 Task: Create a due date automation trigger when advanced on, on the tuesday of the week before a card is due add fields with custom field "Resume" unchecked at 11:00 AM.
Action: Mouse moved to (1038, 71)
Screenshot: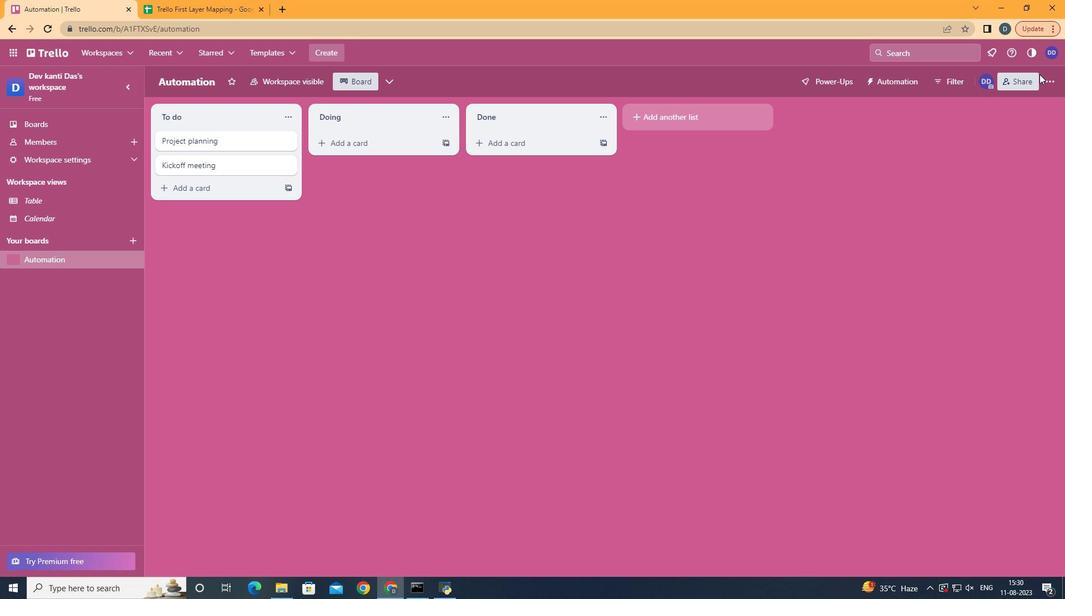 
Action: Mouse pressed left at (1038, 71)
Screenshot: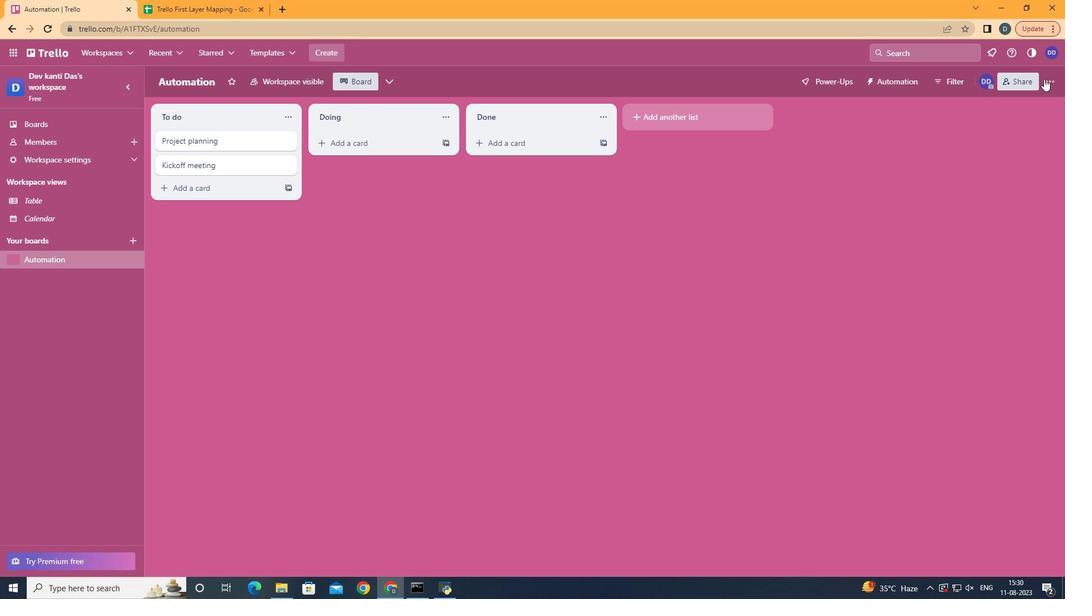 
Action: Mouse moved to (1050, 82)
Screenshot: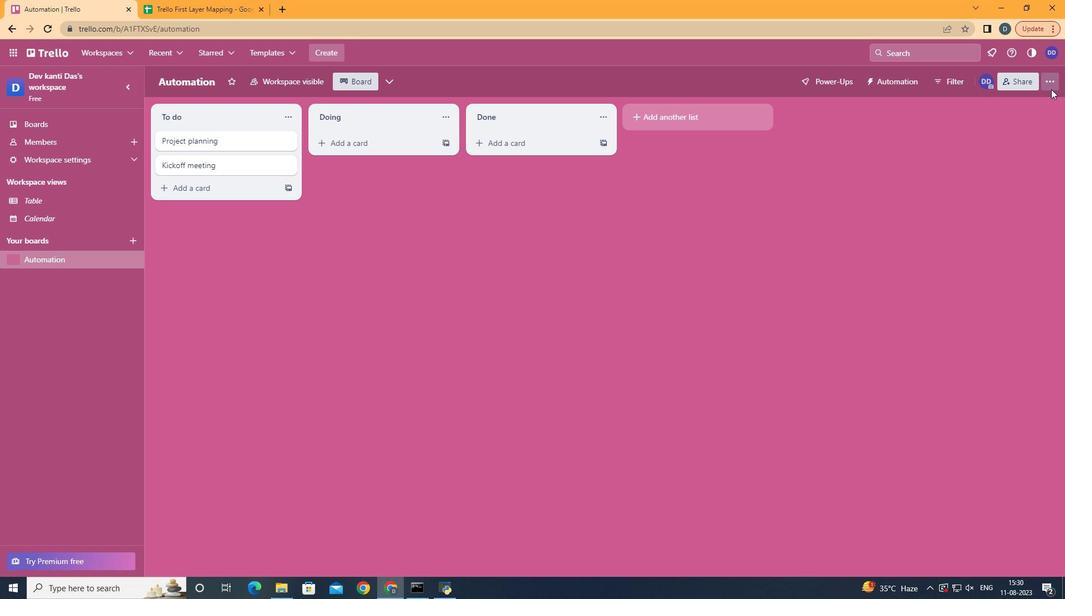 
Action: Mouse pressed left at (1050, 82)
Screenshot: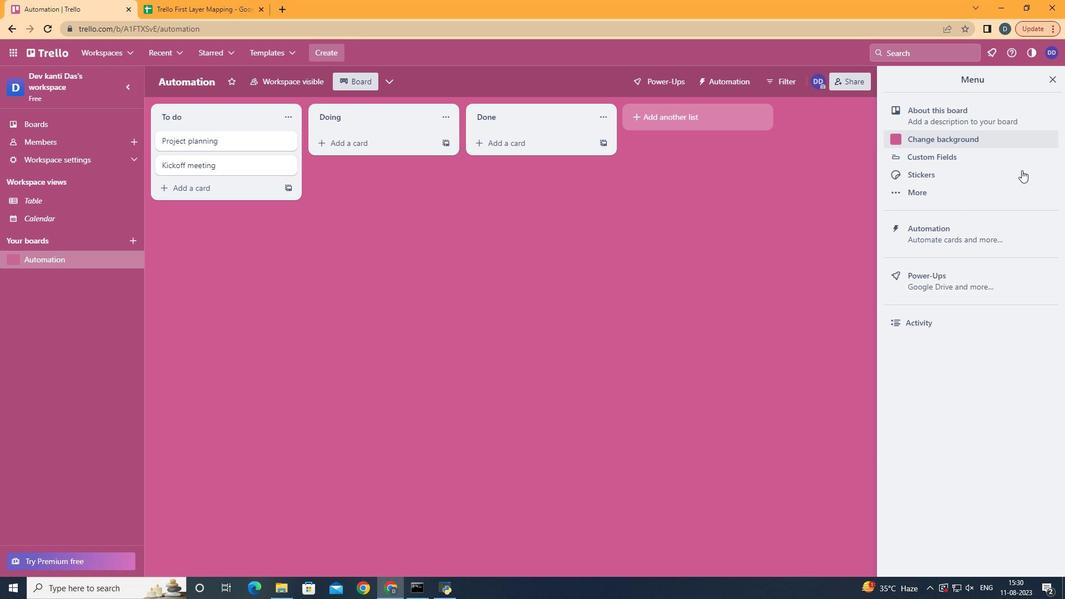 
Action: Mouse moved to (979, 229)
Screenshot: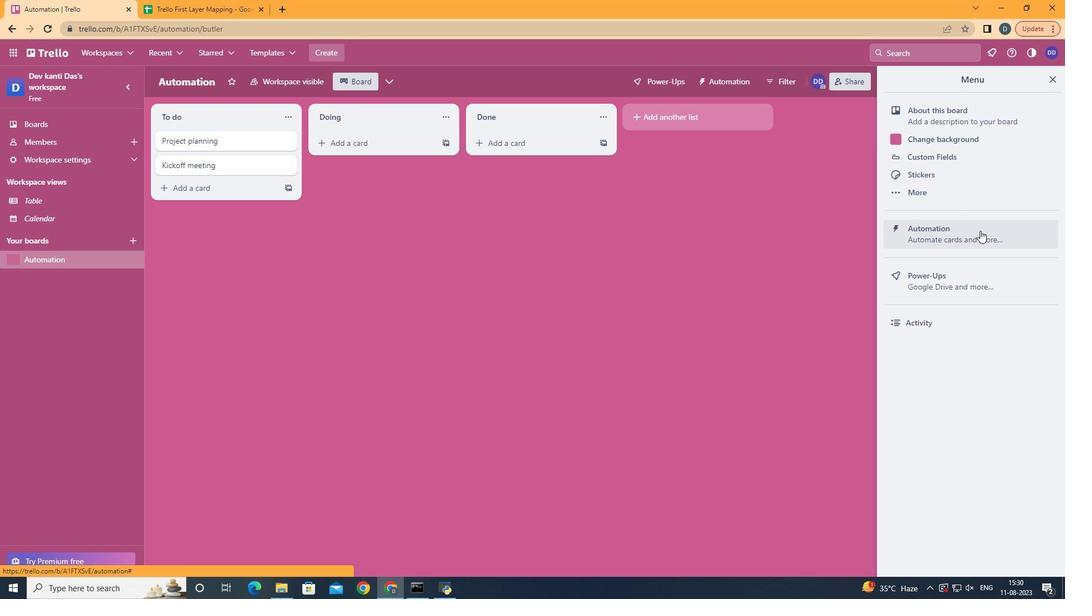 
Action: Mouse pressed left at (979, 229)
Screenshot: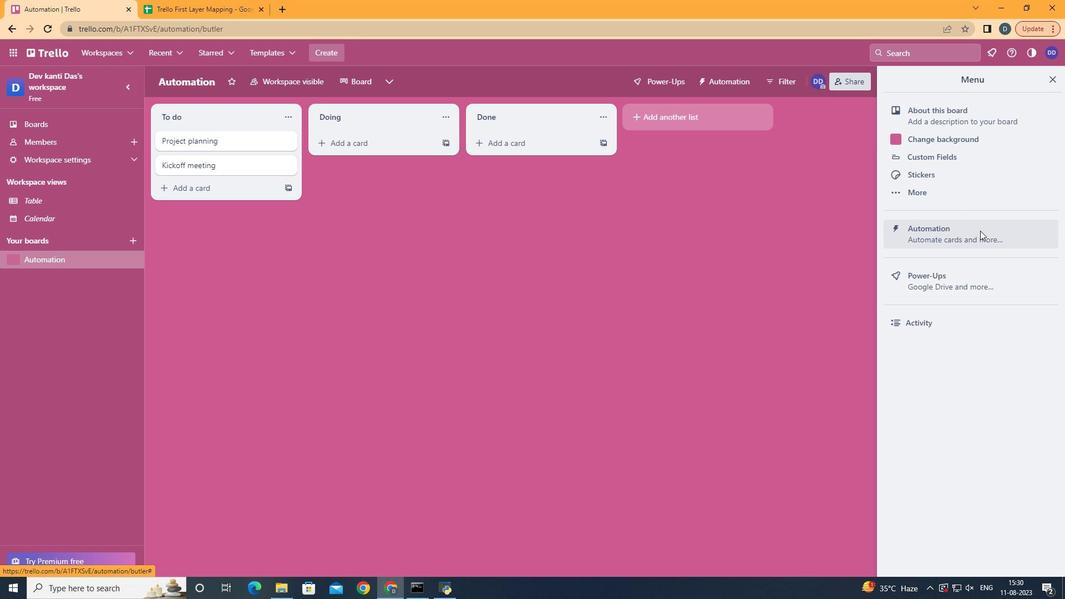
Action: Mouse moved to (212, 228)
Screenshot: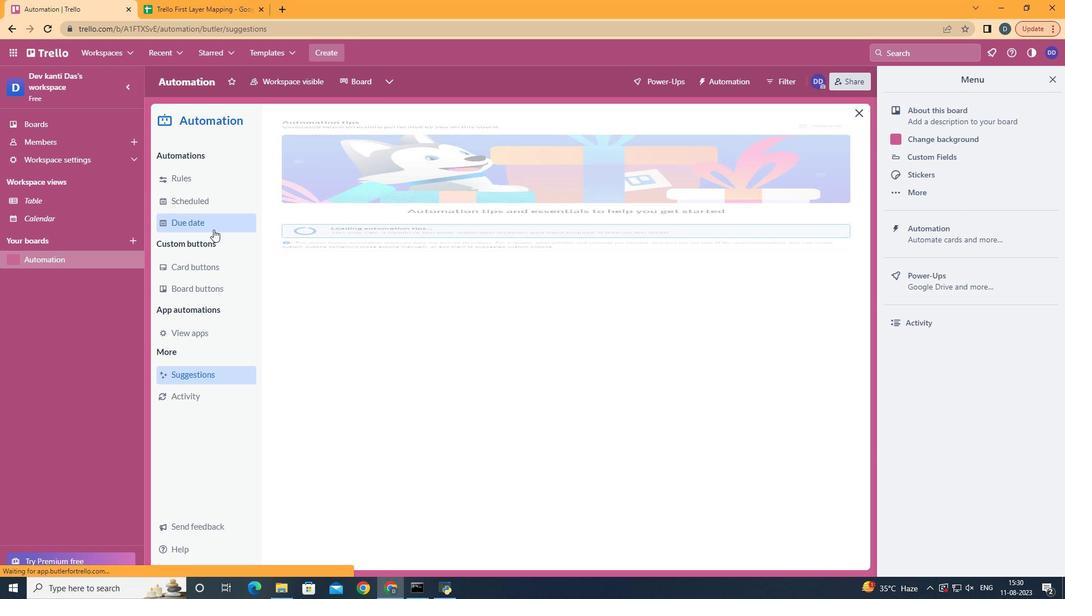 
Action: Mouse pressed left at (212, 228)
Screenshot: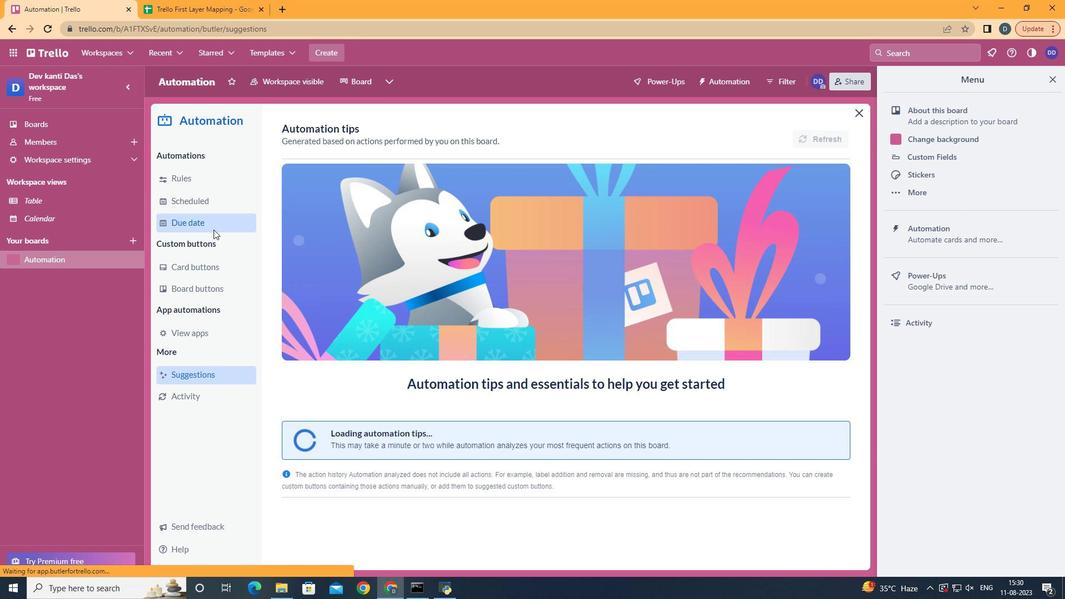 
Action: Mouse moved to (779, 136)
Screenshot: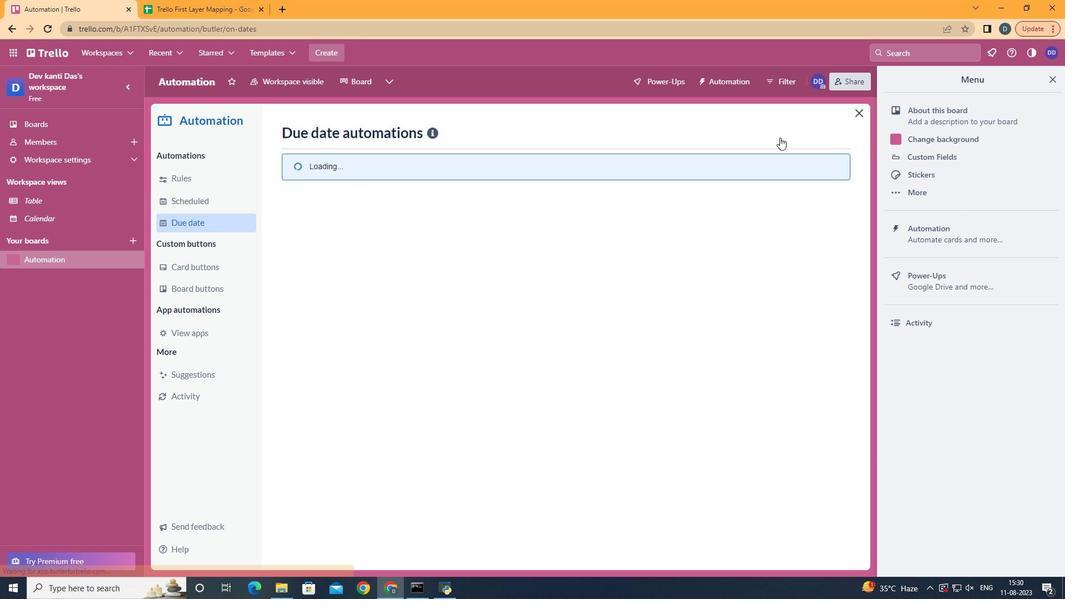 
Action: Mouse pressed left at (779, 136)
Screenshot: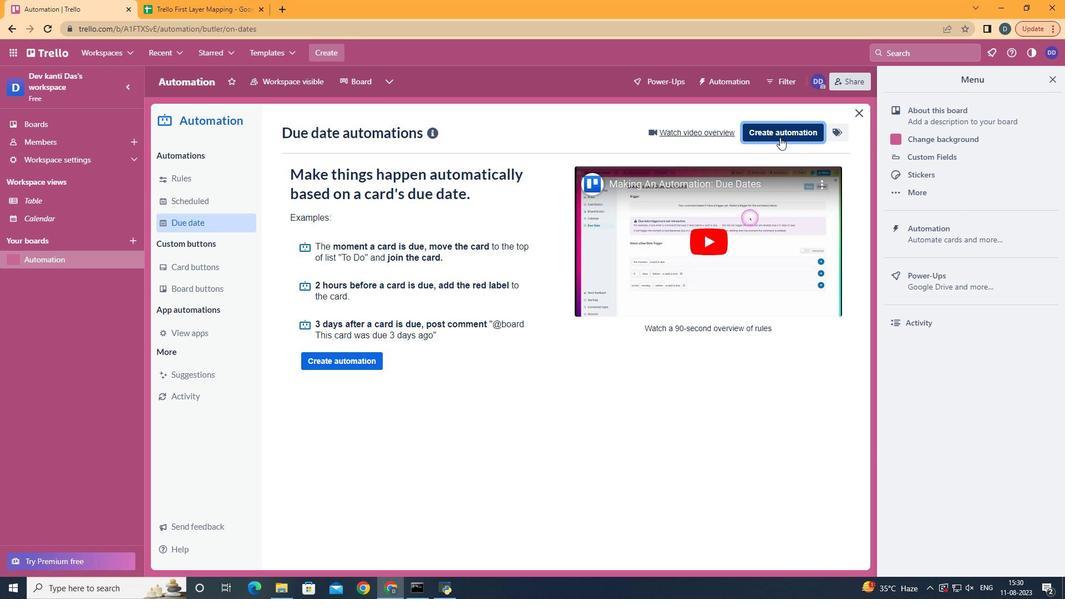 
Action: Mouse moved to (594, 238)
Screenshot: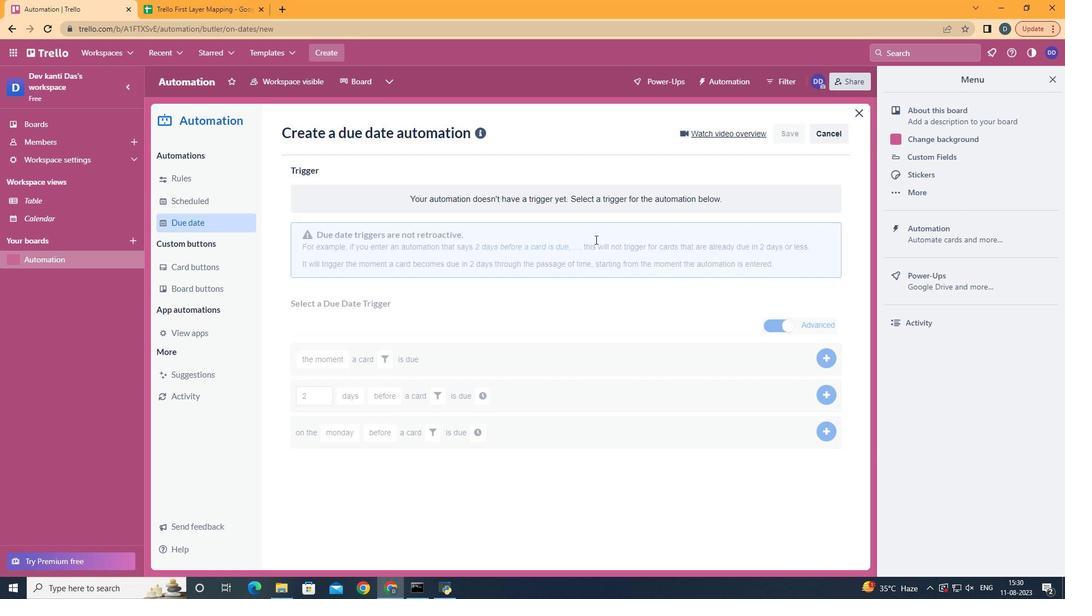 
Action: Mouse pressed left at (594, 238)
Screenshot: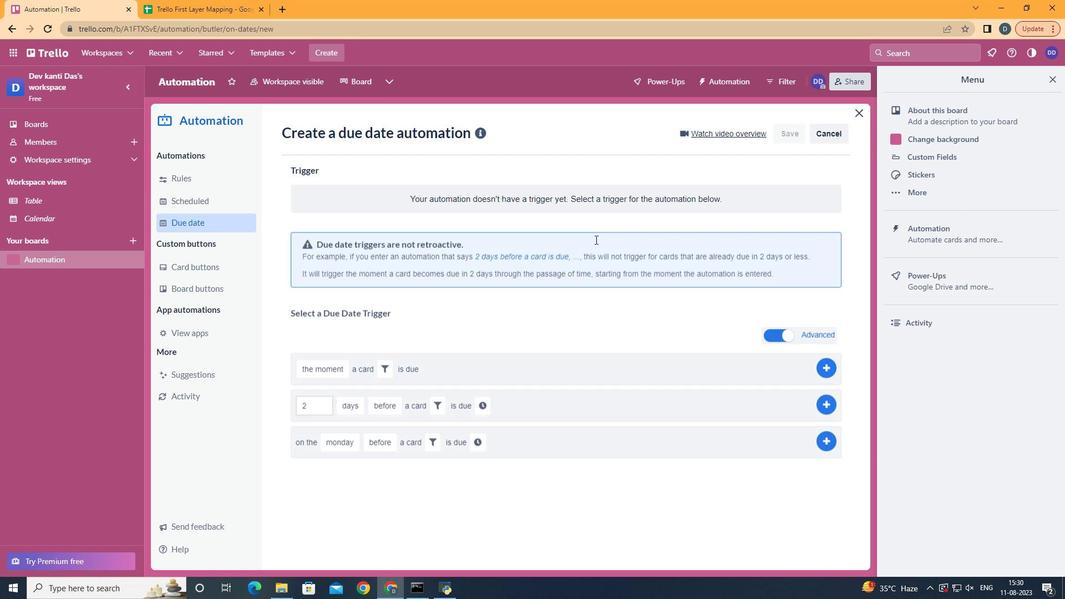 
Action: Mouse moved to (345, 305)
Screenshot: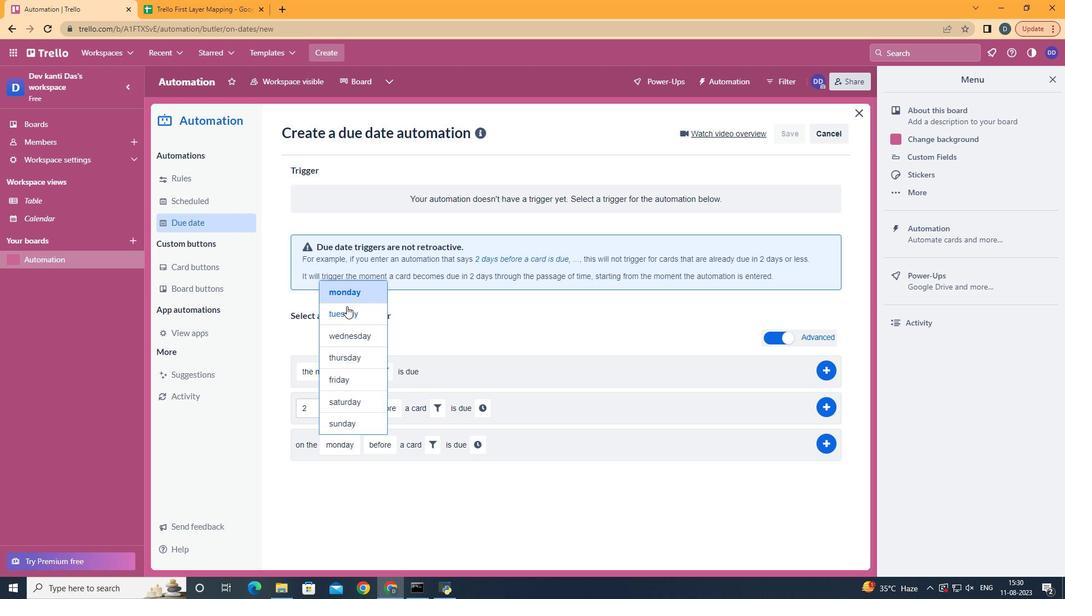 
Action: Mouse pressed left at (345, 305)
Screenshot: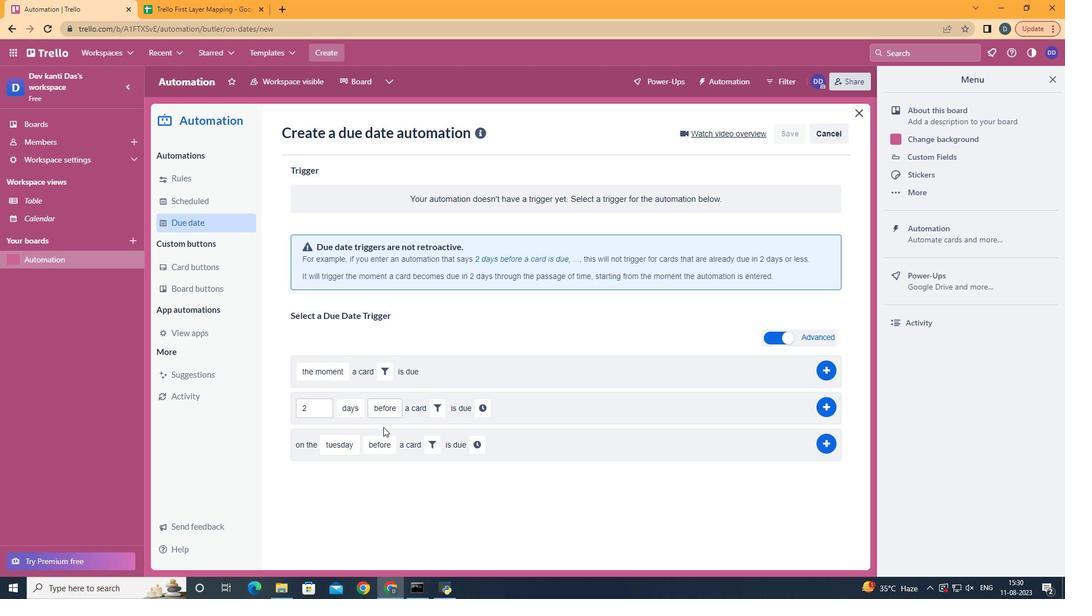 
Action: Mouse moved to (404, 532)
Screenshot: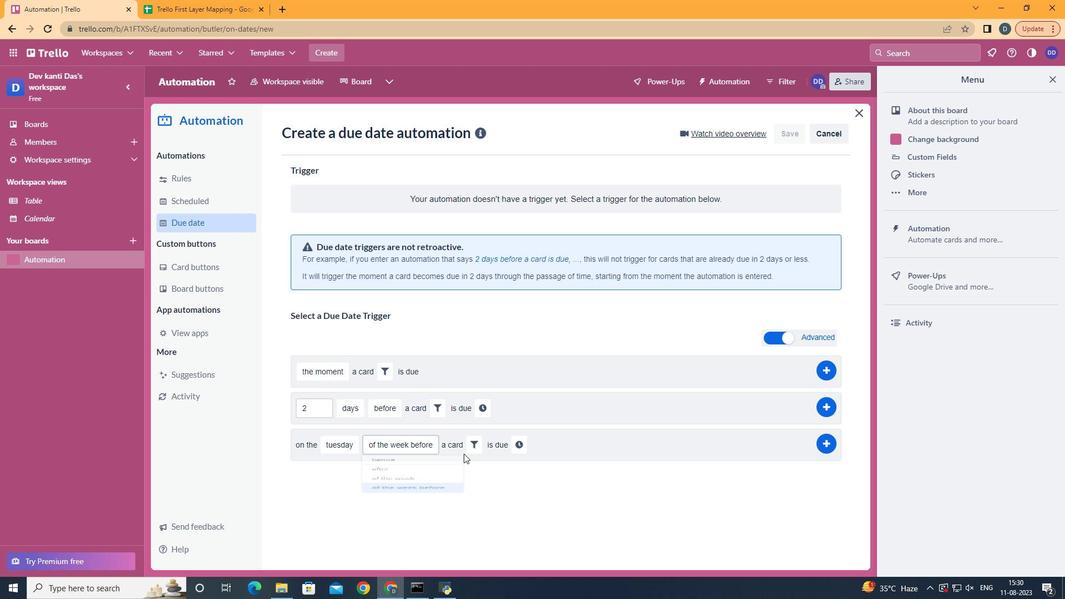 
Action: Mouse pressed left at (404, 532)
Screenshot: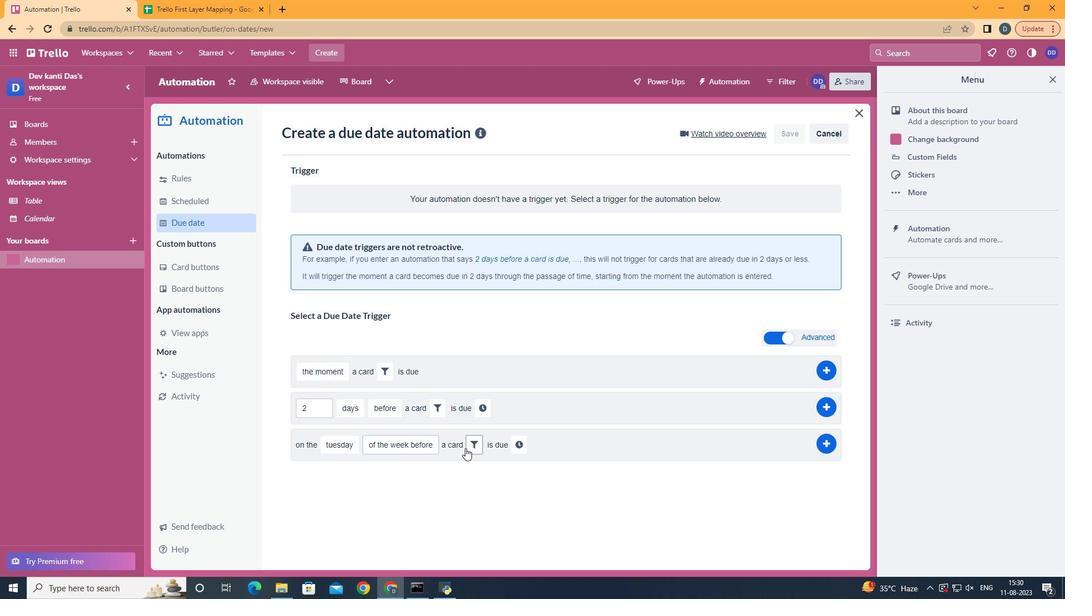 
Action: Mouse moved to (464, 447)
Screenshot: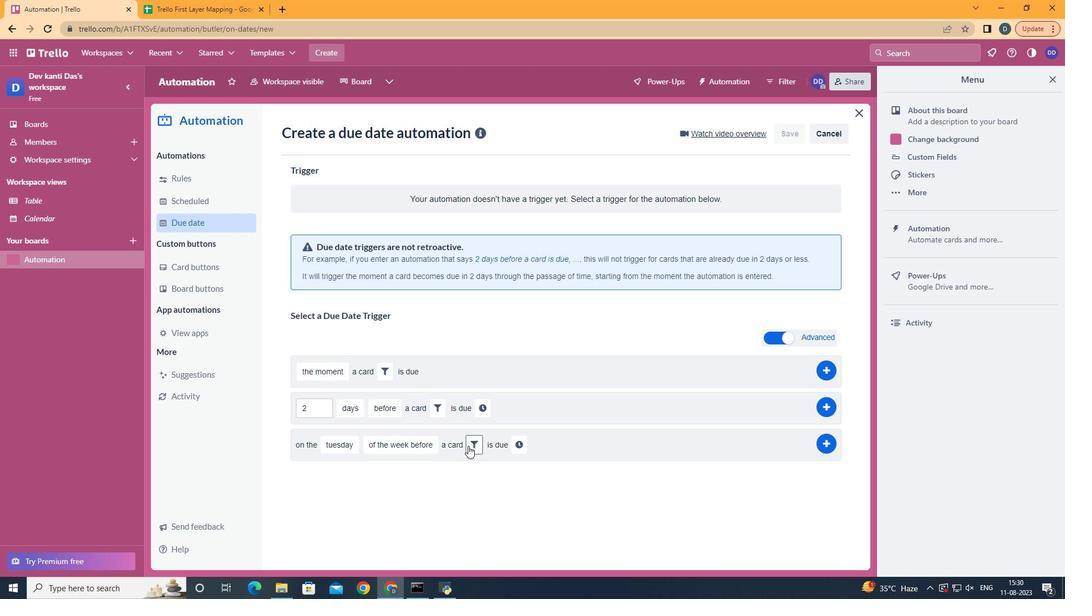 
Action: Mouse pressed left at (464, 447)
Screenshot: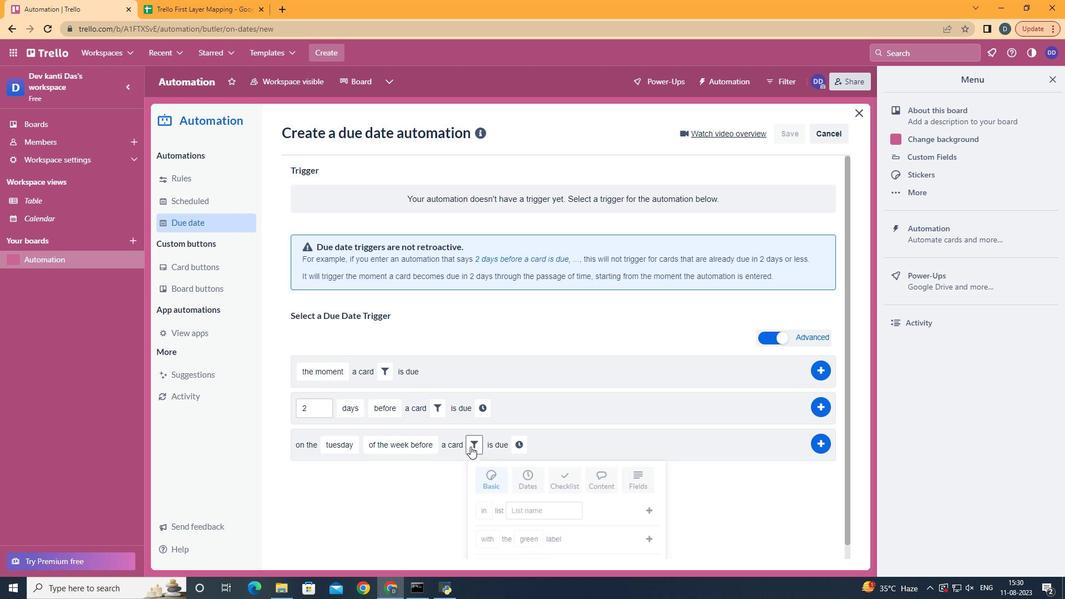 
Action: Mouse moved to (646, 484)
Screenshot: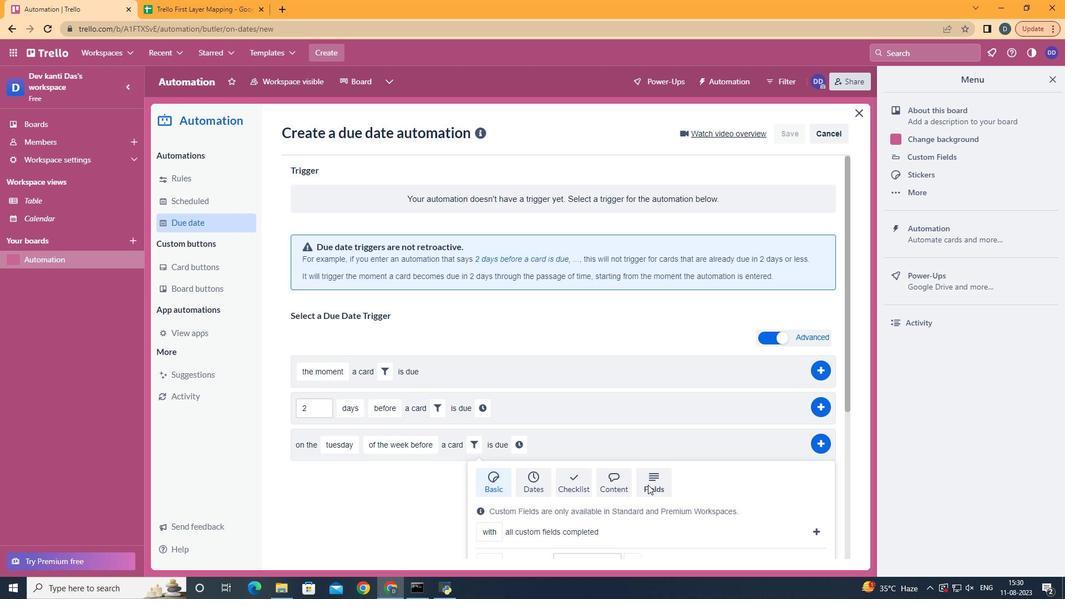 
Action: Mouse pressed left at (646, 484)
Screenshot: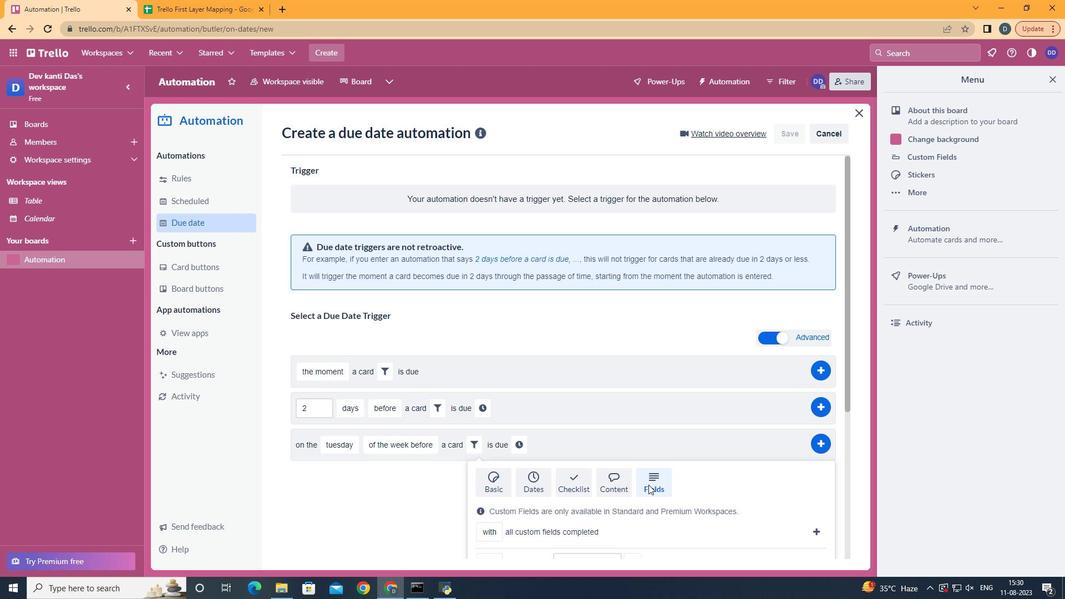 
Action: Mouse moved to (647, 484)
Screenshot: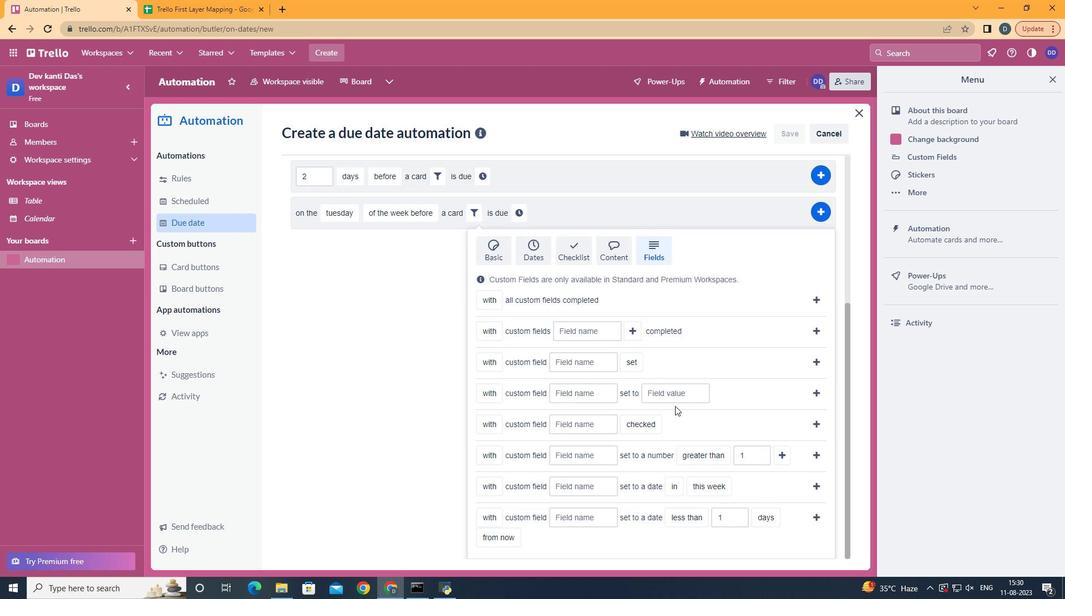 
Action: Mouse scrolled (647, 483) with delta (0, 0)
Screenshot: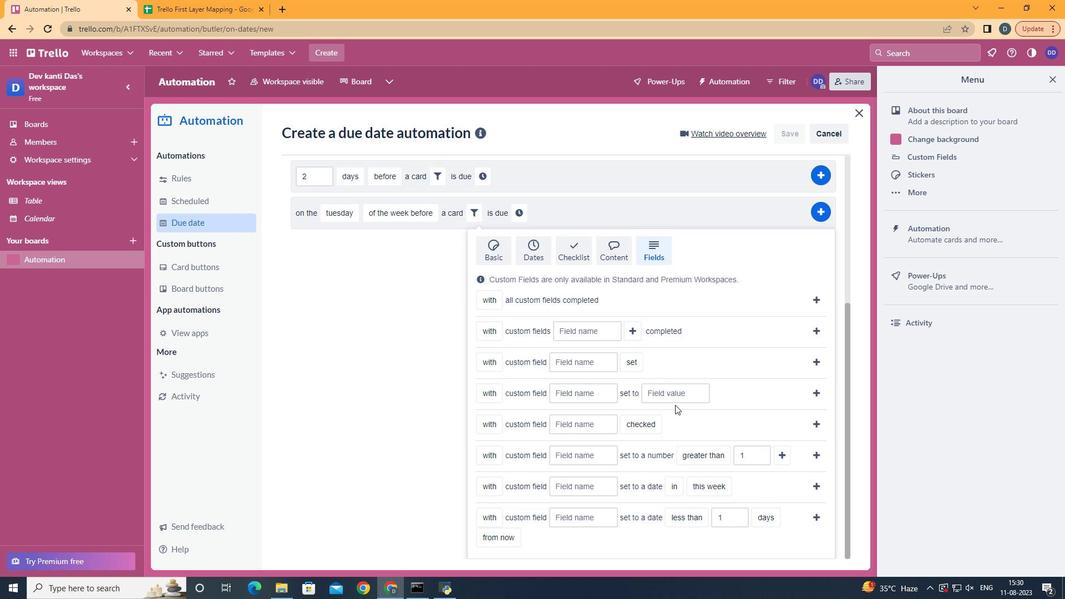 
Action: Mouse scrolled (647, 483) with delta (0, 0)
Screenshot: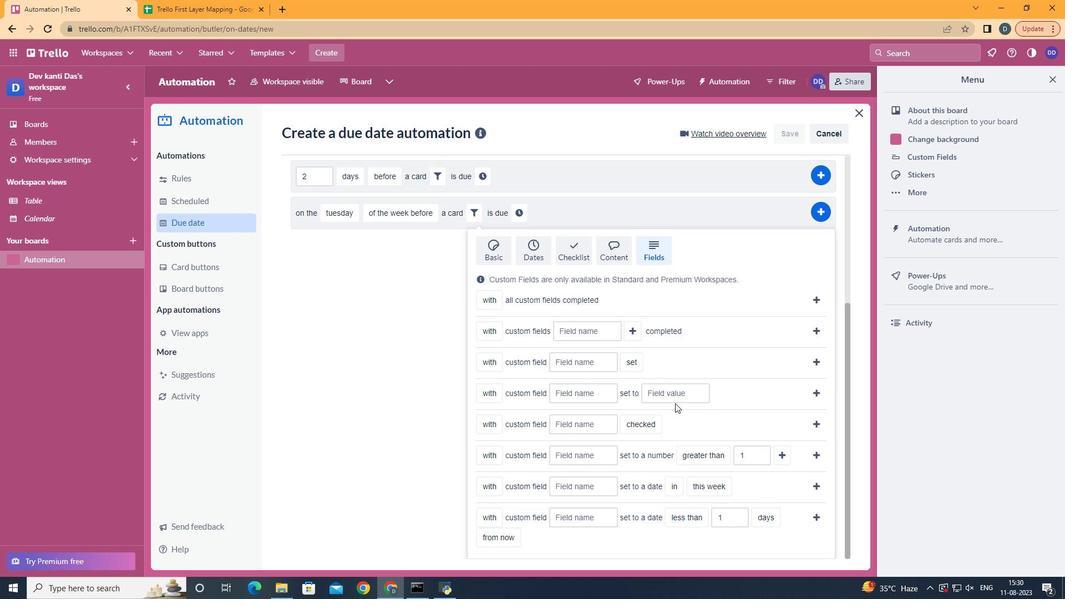 
Action: Mouse scrolled (647, 483) with delta (0, 0)
Screenshot: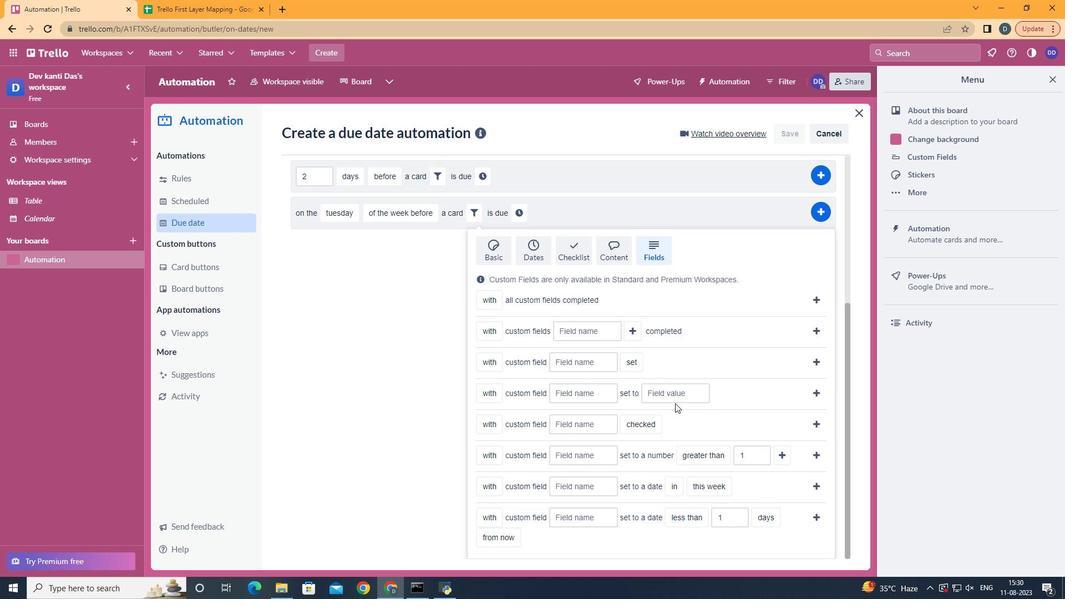 
Action: Mouse scrolled (647, 483) with delta (0, 0)
Screenshot: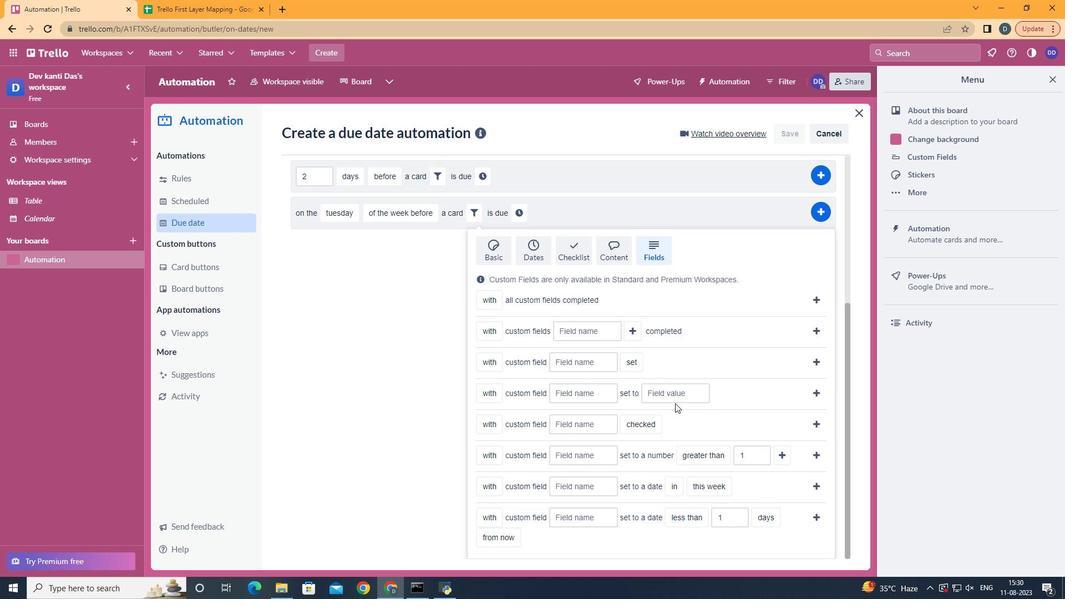 
Action: Mouse scrolled (647, 483) with delta (0, 0)
Screenshot: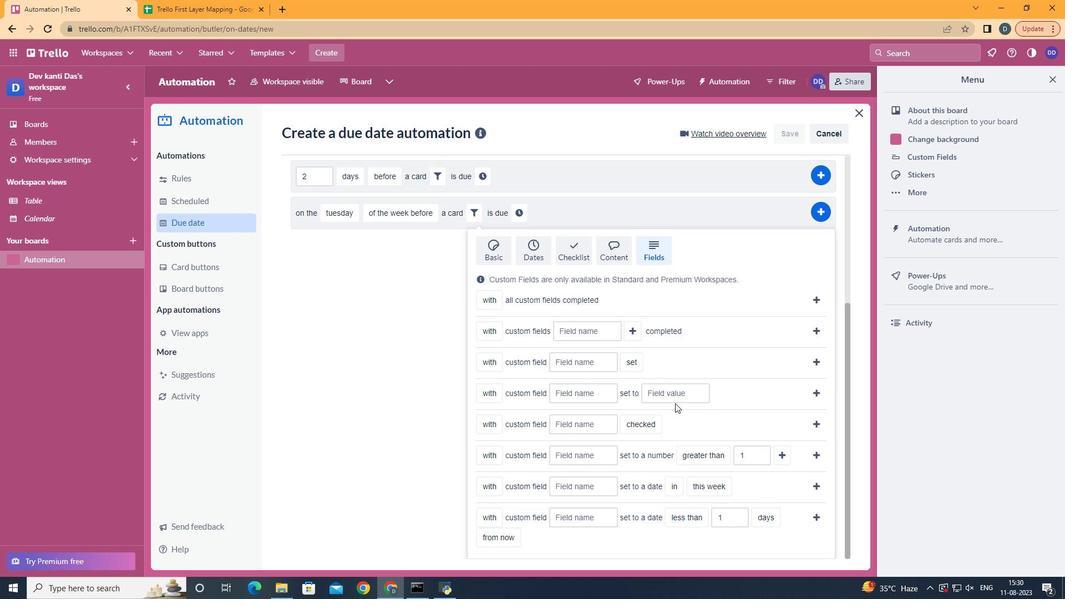 
Action: Mouse scrolled (647, 483) with delta (0, 0)
Screenshot: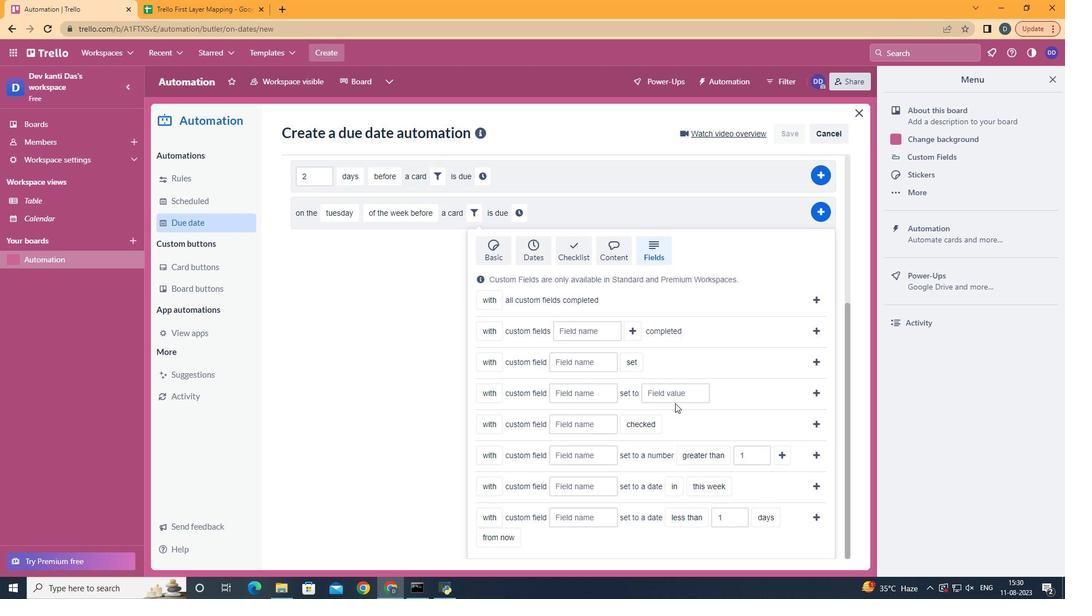 
Action: Mouse moved to (590, 423)
Screenshot: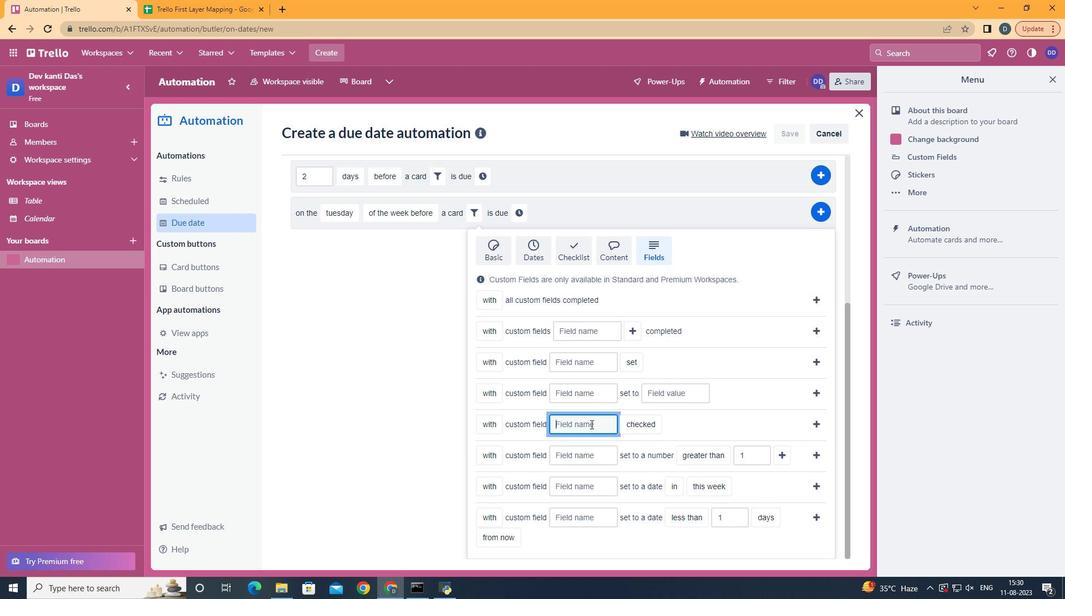 
Action: Mouse pressed left at (590, 423)
Screenshot: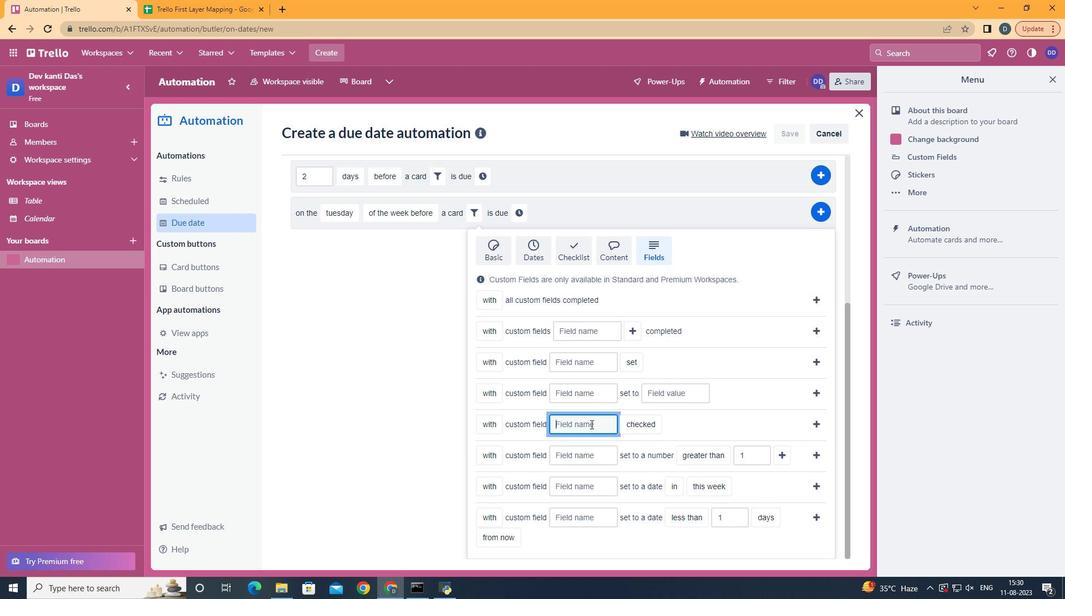 
Action: Key pressed <Key.shift>Resume
Screenshot: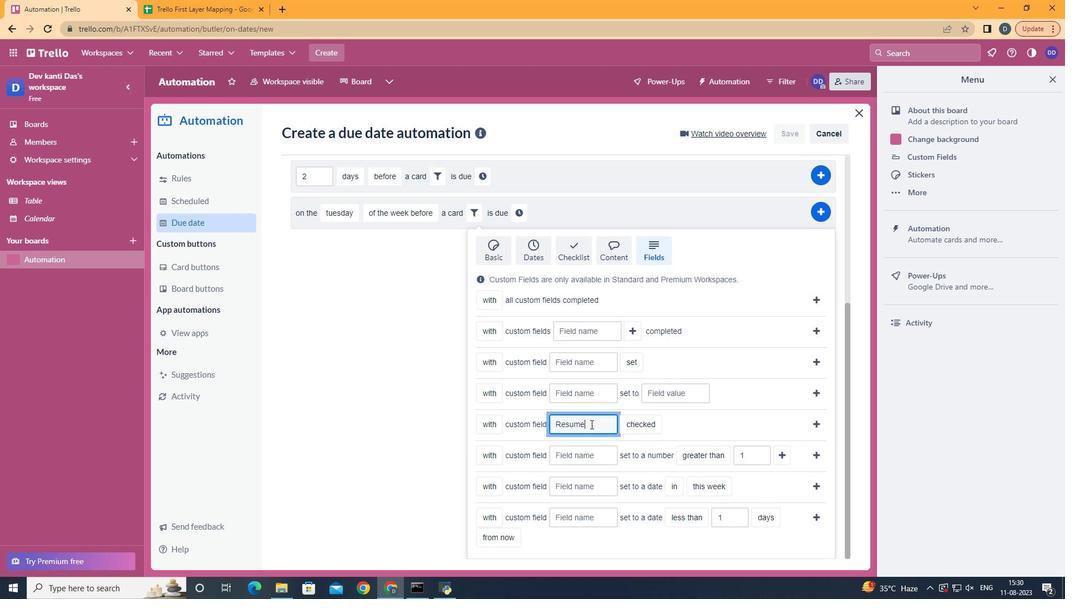 
Action: Mouse moved to (651, 469)
Screenshot: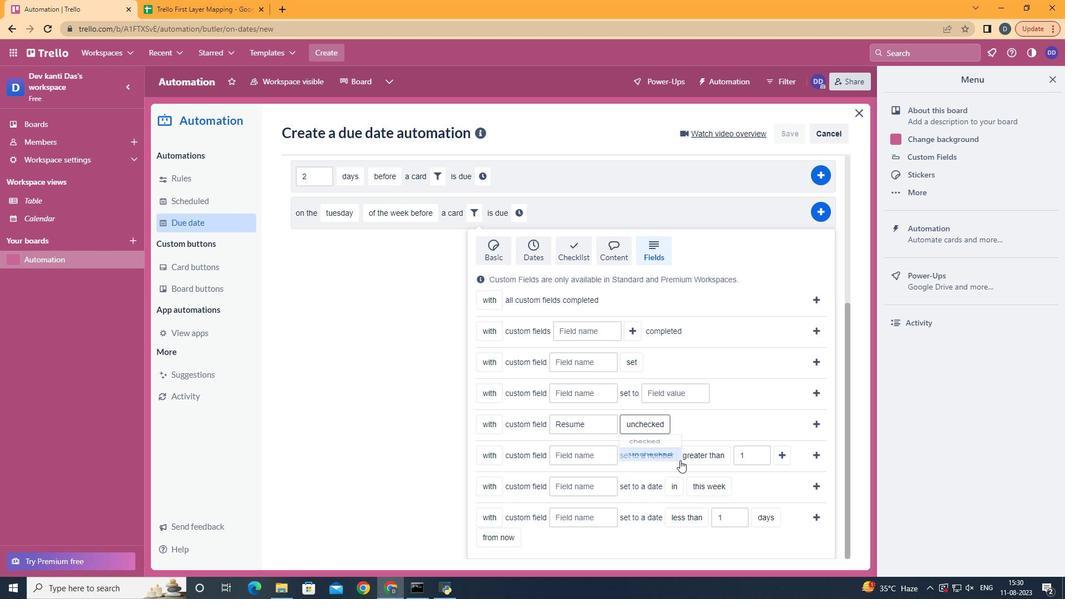 
Action: Mouse pressed left at (651, 469)
Screenshot: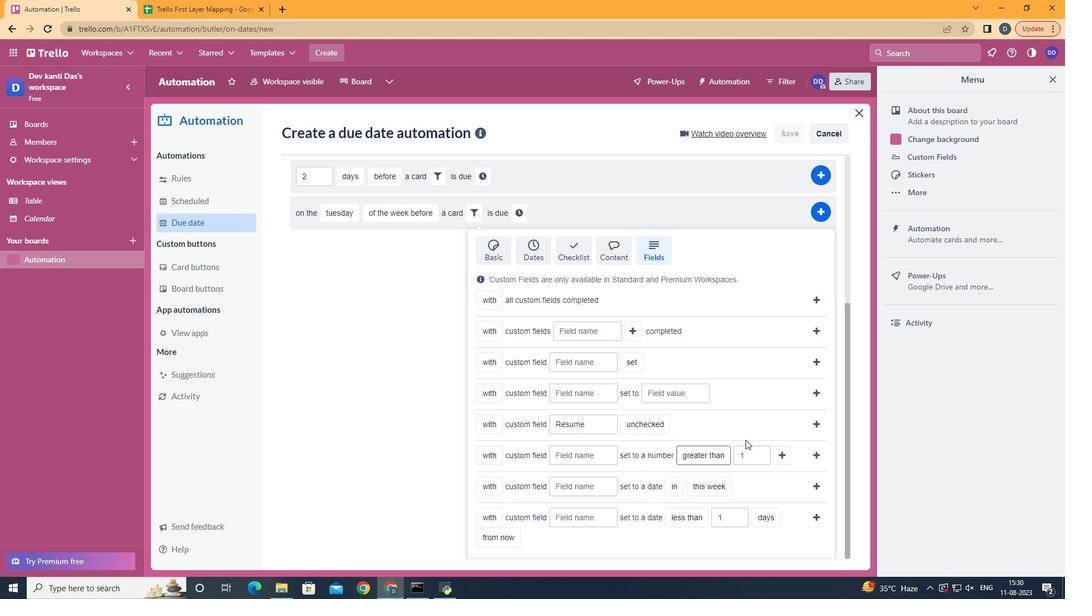 
Action: Mouse moved to (816, 421)
Screenshot: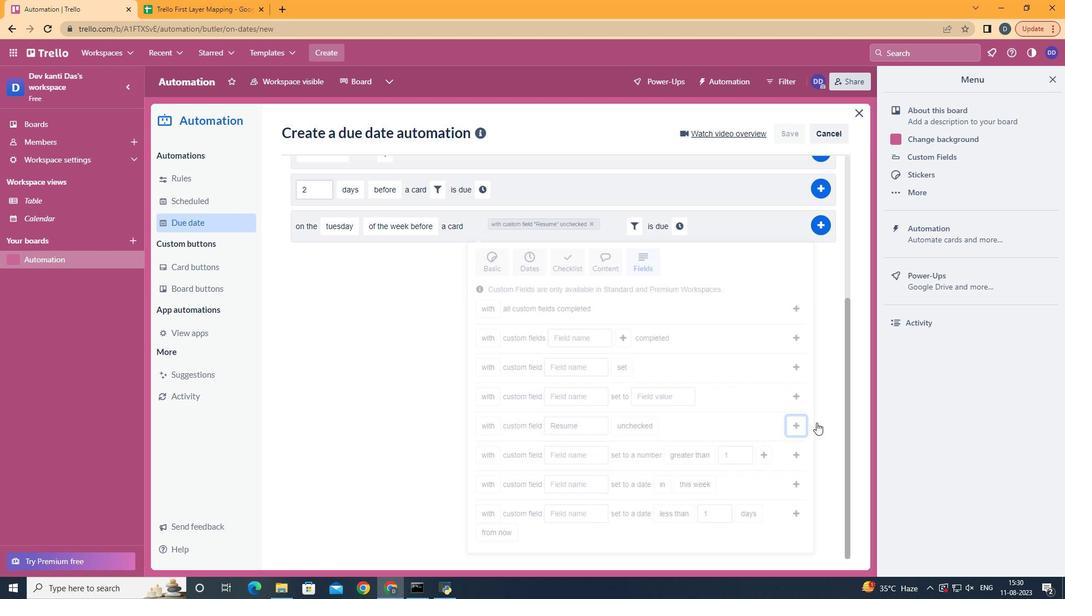 
Action: Mouse pressed left at (816, 421)
Screenshot: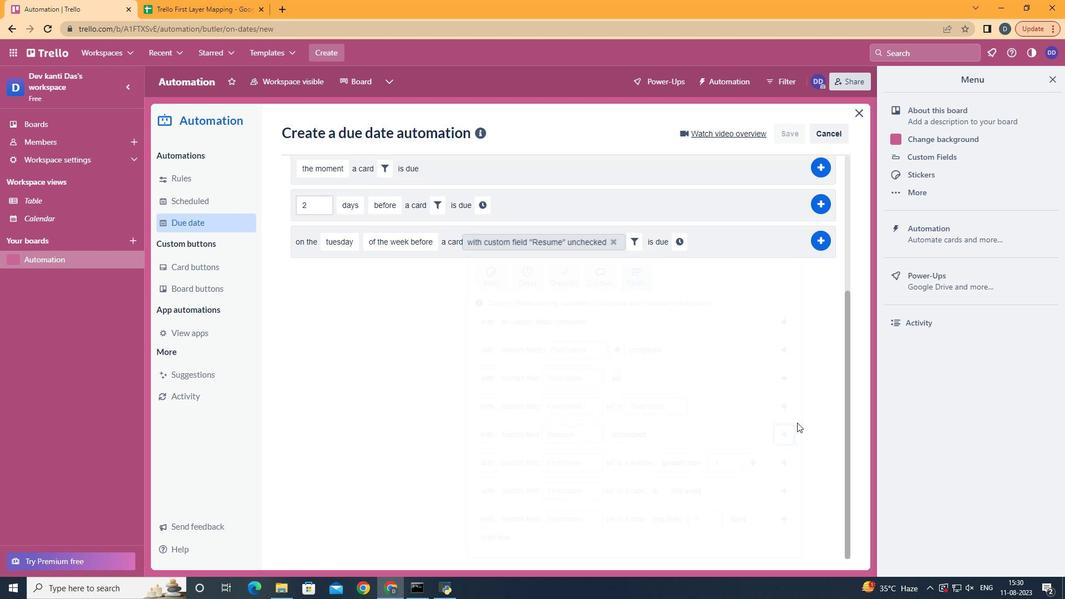 
Action: Mouse moved to (688, 445)
Screenshot: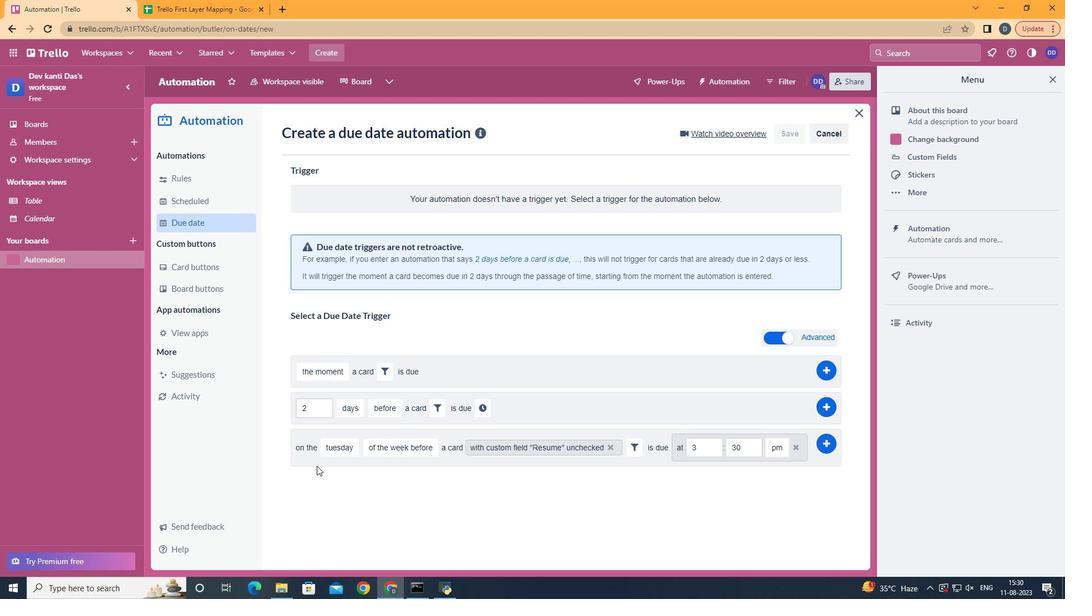 
Action: Mouse pressed left at (677, 445)
Screenshot: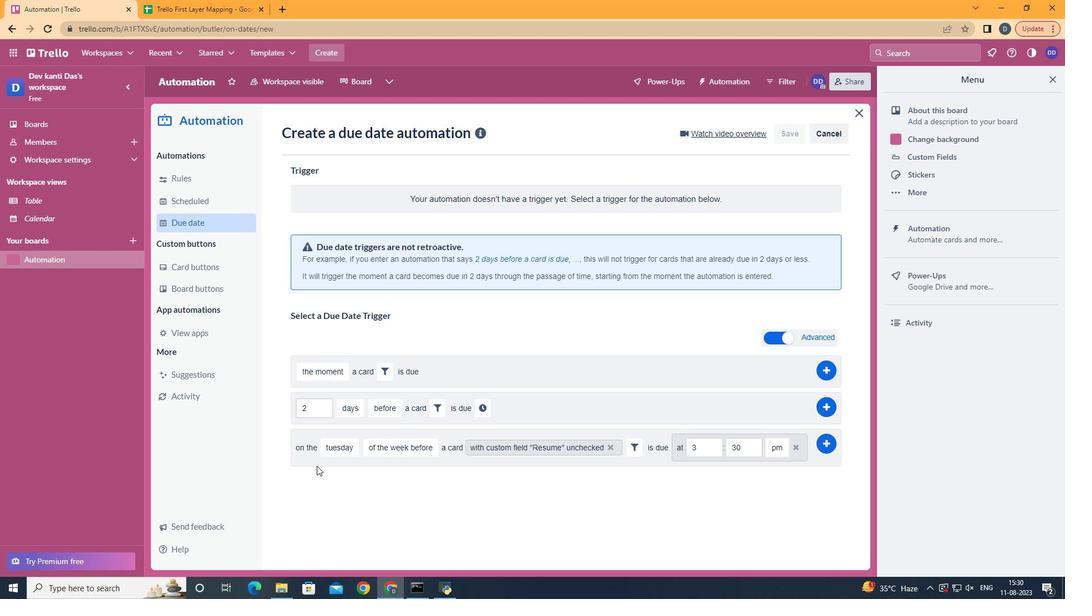 
Action: Mouse moved to (708, 447)
Screenshot: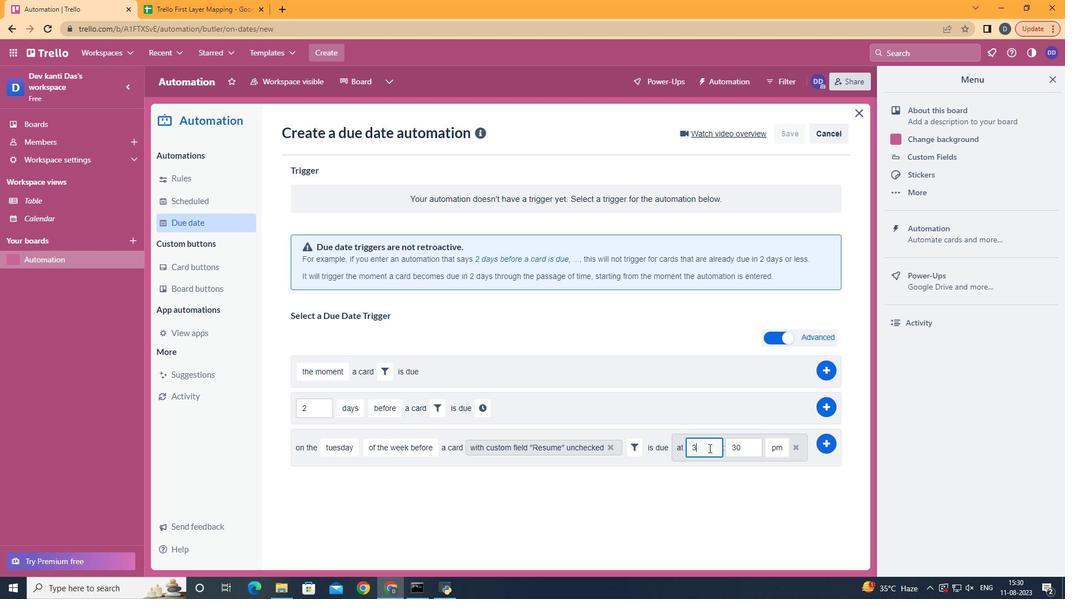 
Action: Mouse pressed left at (708, 447)
Screenshot: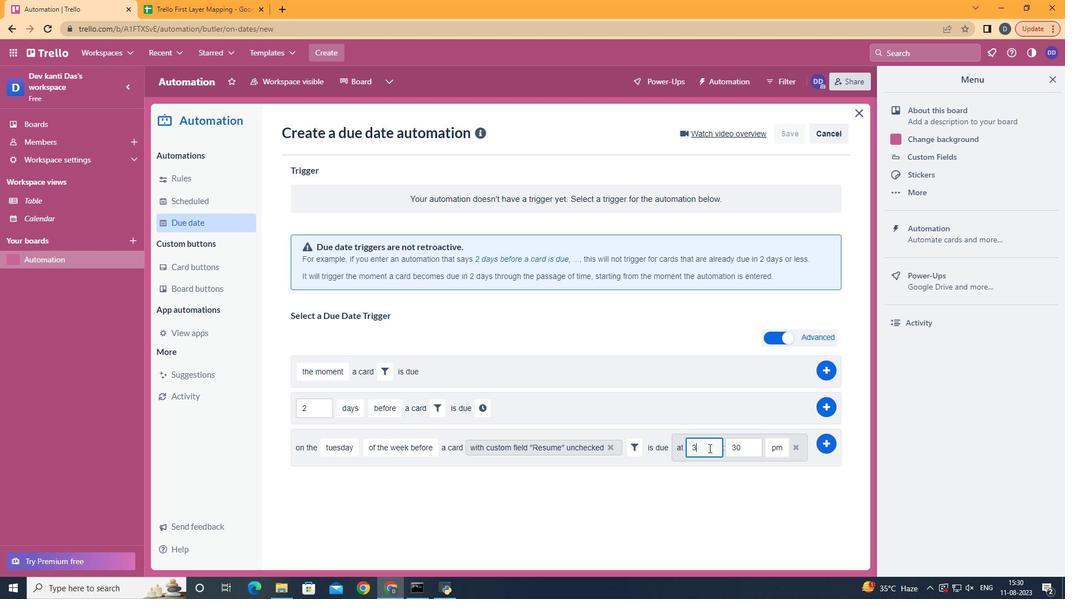 
Action: Key pressed <Key.backspace>11<Key.tab>00
Screenshot: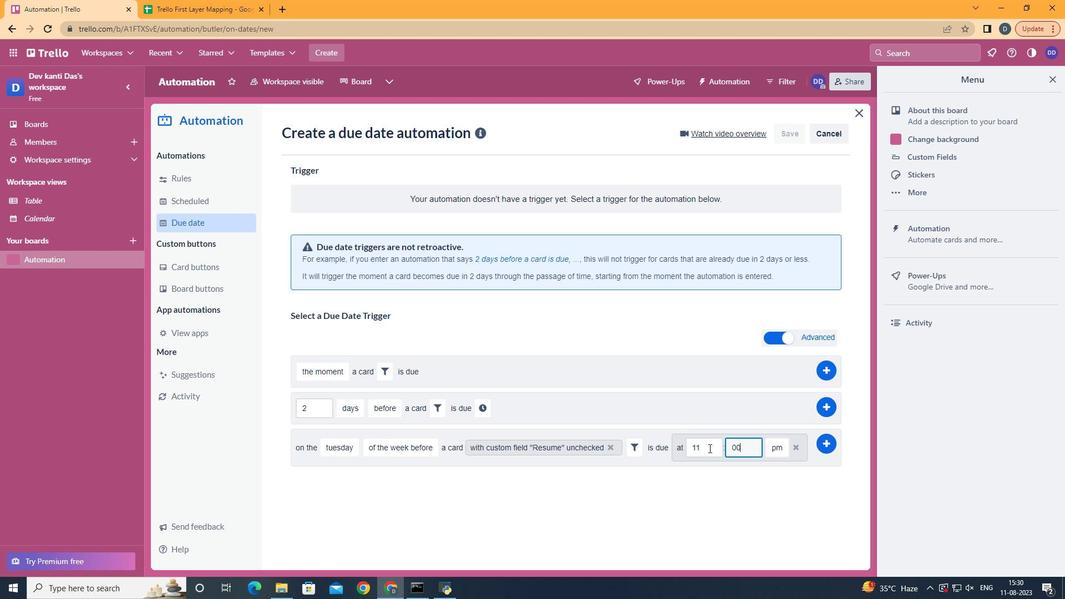 
Action: Mouse moved to (771, 469)
Screenshot: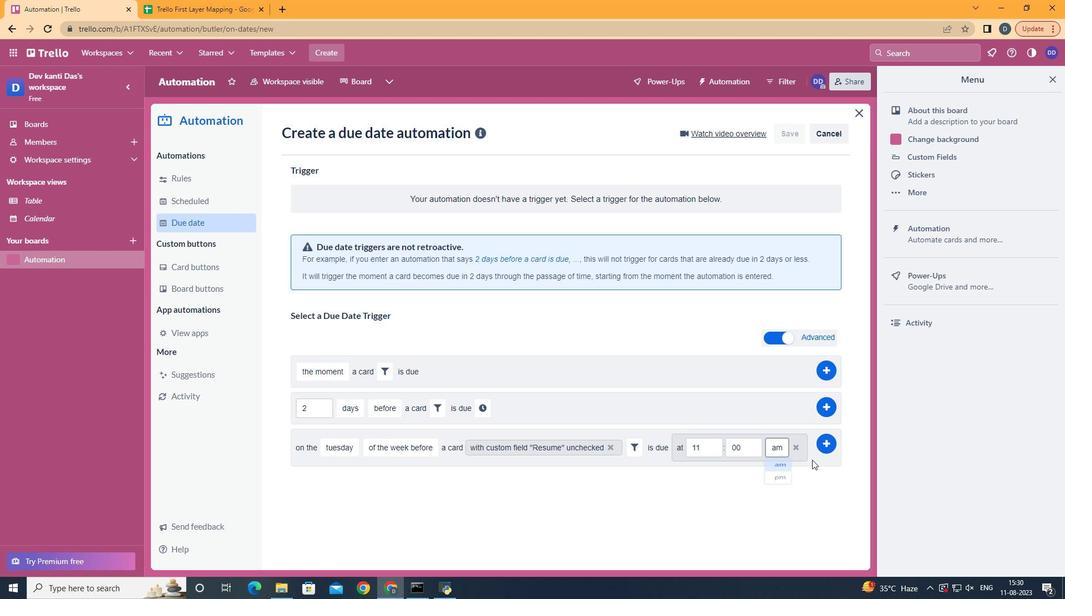 
Action: Mouse pressed left at (771, 469)
Screenshot: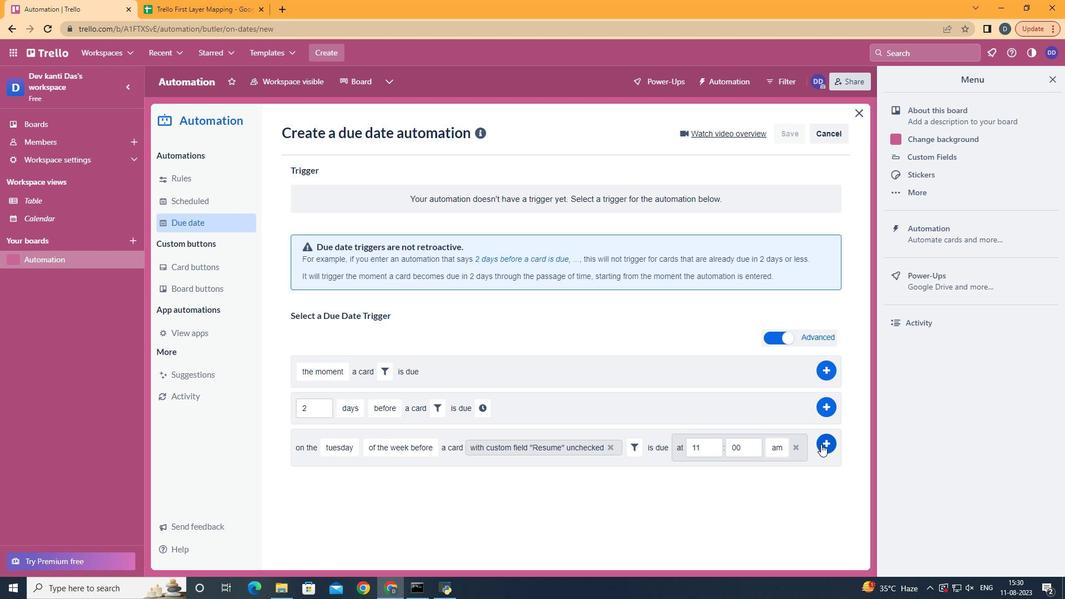 
Action: Mouse moved to (820, 443)
Screenshot: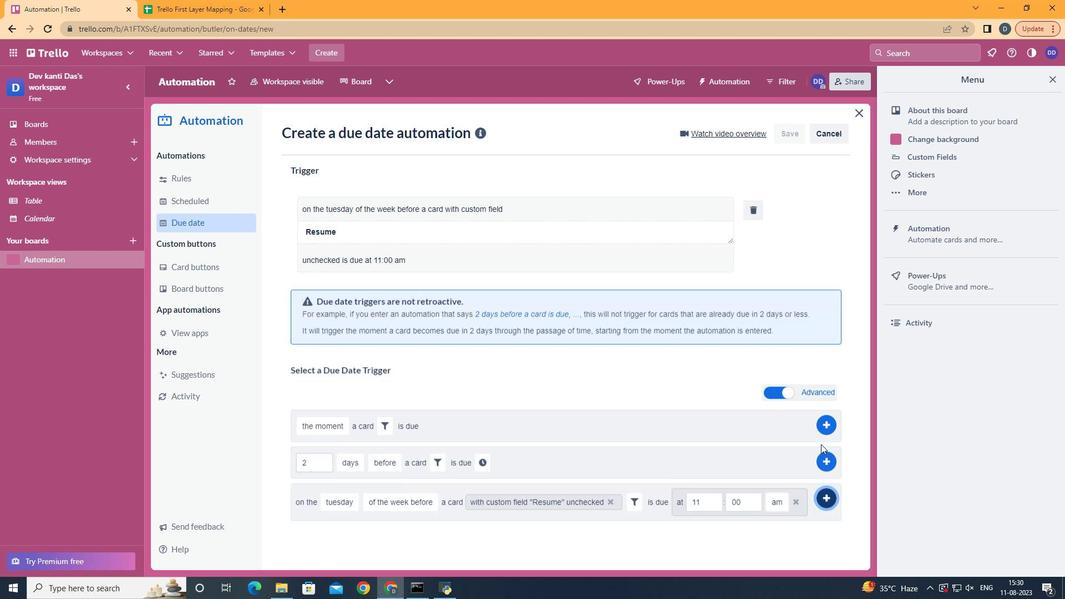 
Action: Mouse pressed left at (820, 443)
Screenshot: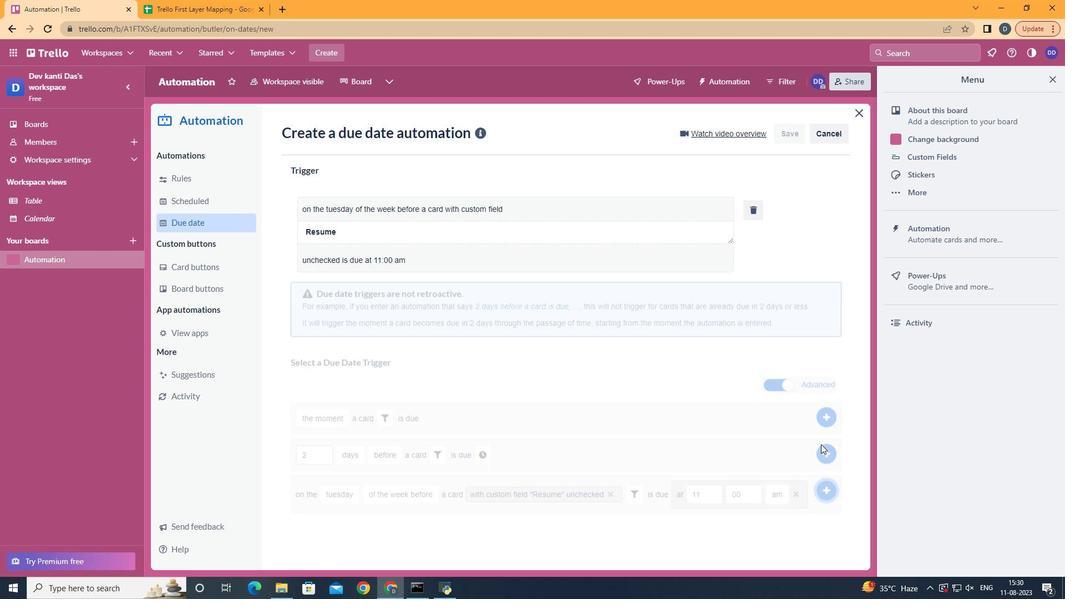 
Action: Mouse moved to (670, 394)
Screenshot: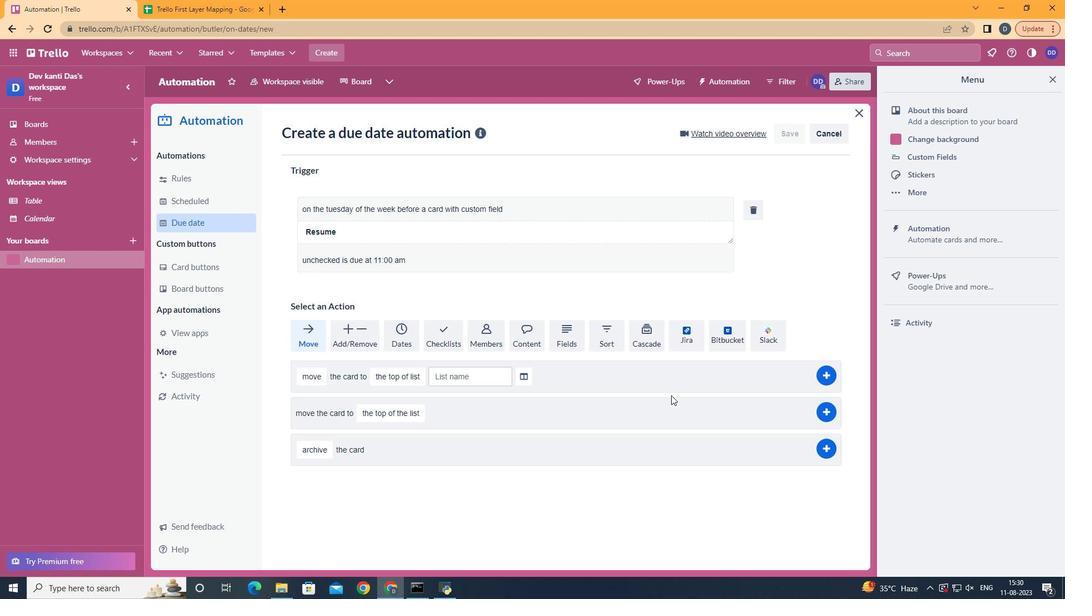 
